 Task: Move the task Add support for voice commands to the mobile app to the section To-Do in the project TransformWorks and sort the tasks in the project by Assignee in Ascending order.
Action: Mouse moved to (432, 238)
Screenshot: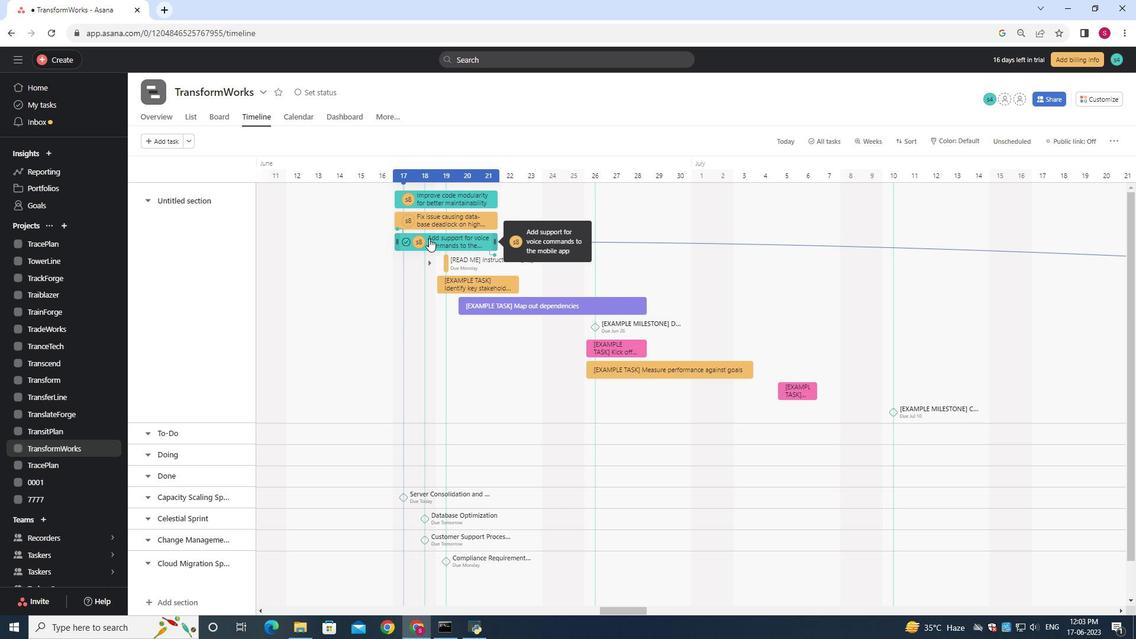 
Action: Mouse pressed left at (432, 238)
Screenshot: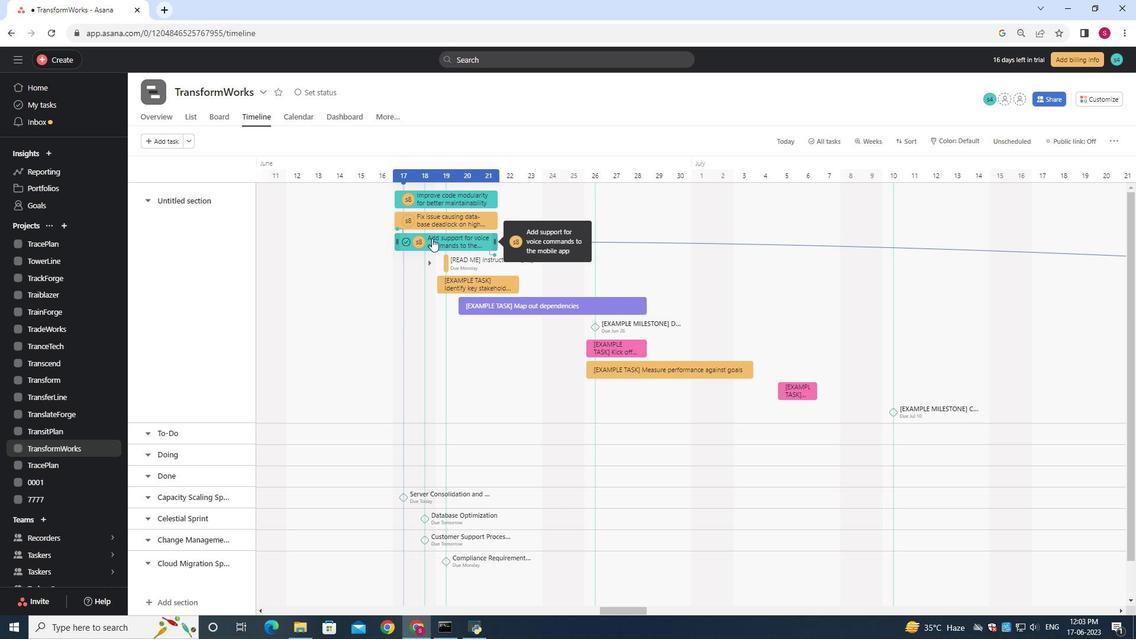 
Action: Mouse moved to (188, 115)
Screenshot: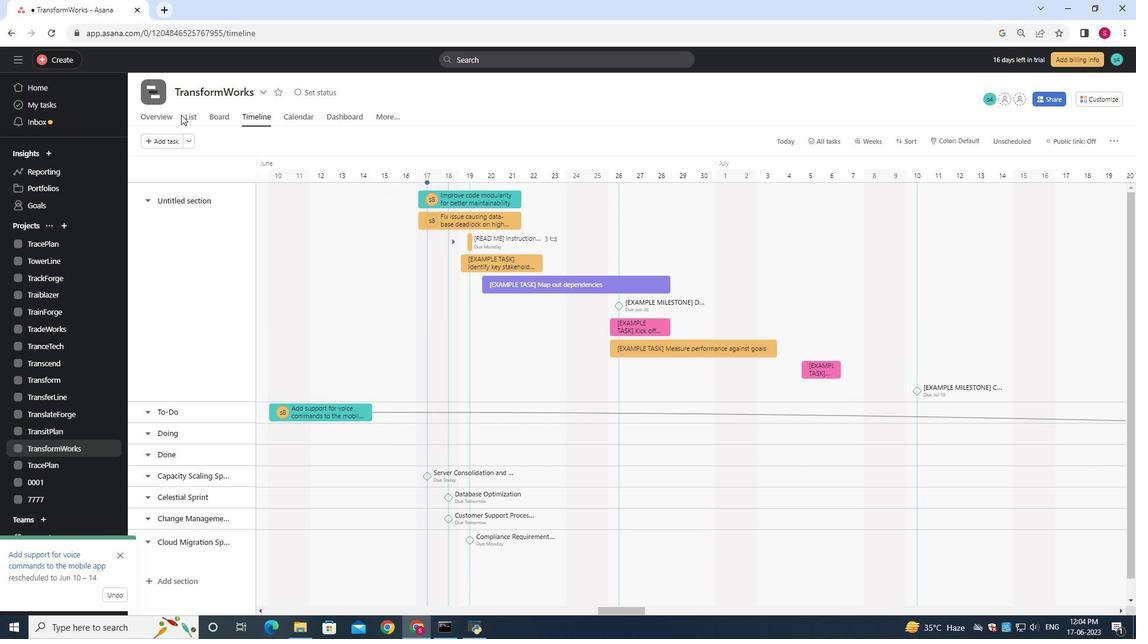 
Action: Mouse pressed left at (188, 115)
Screenshot: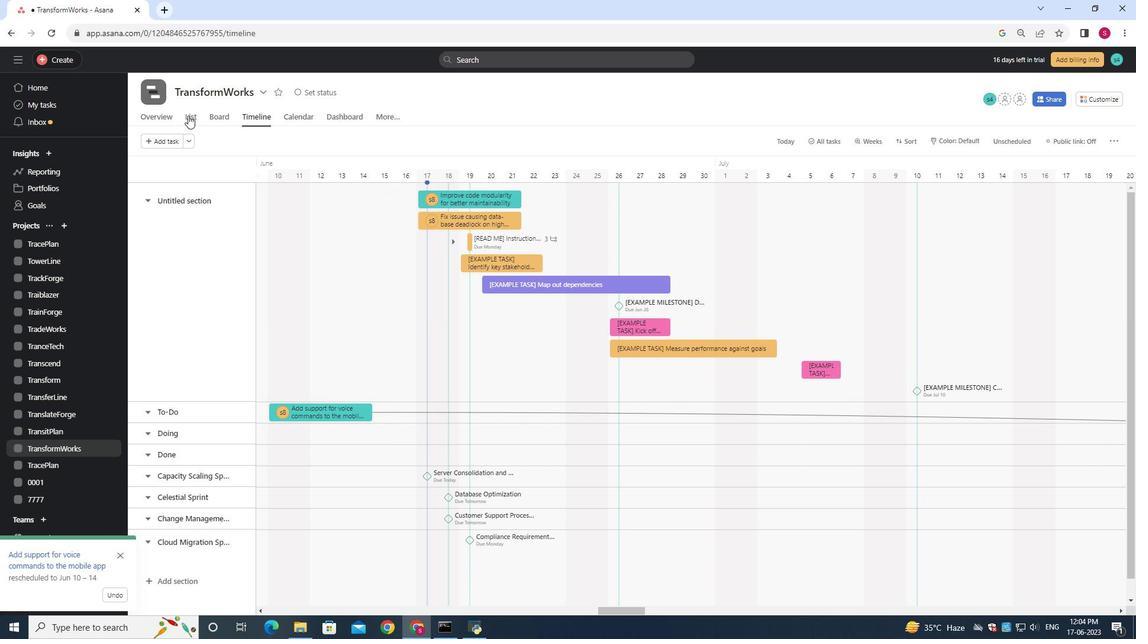 
Action: Mouse moved to (253, 137)
Screenshot: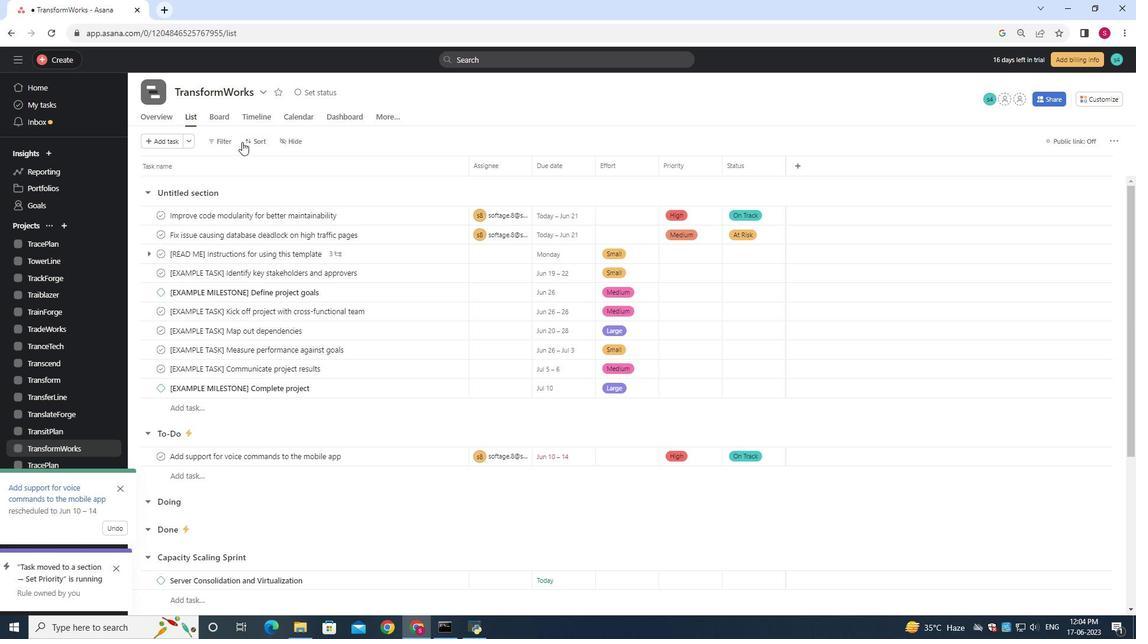 
Action: Mouse pressed left at (253, 137)
Screenshot: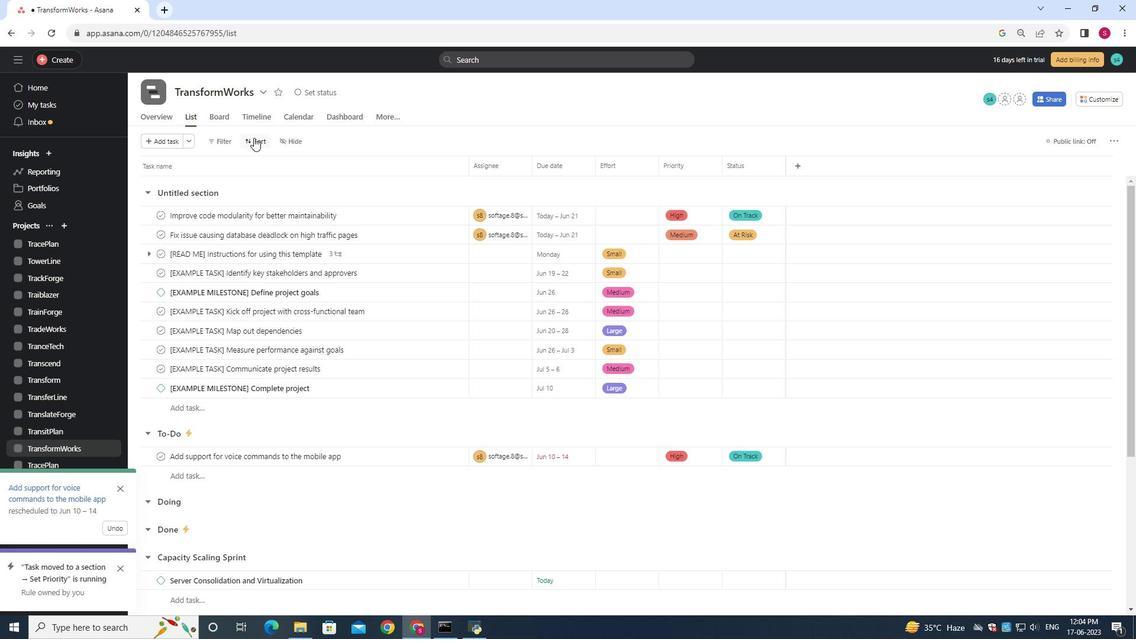 
Action: Mouse moved to (287, 229)
Screenshot: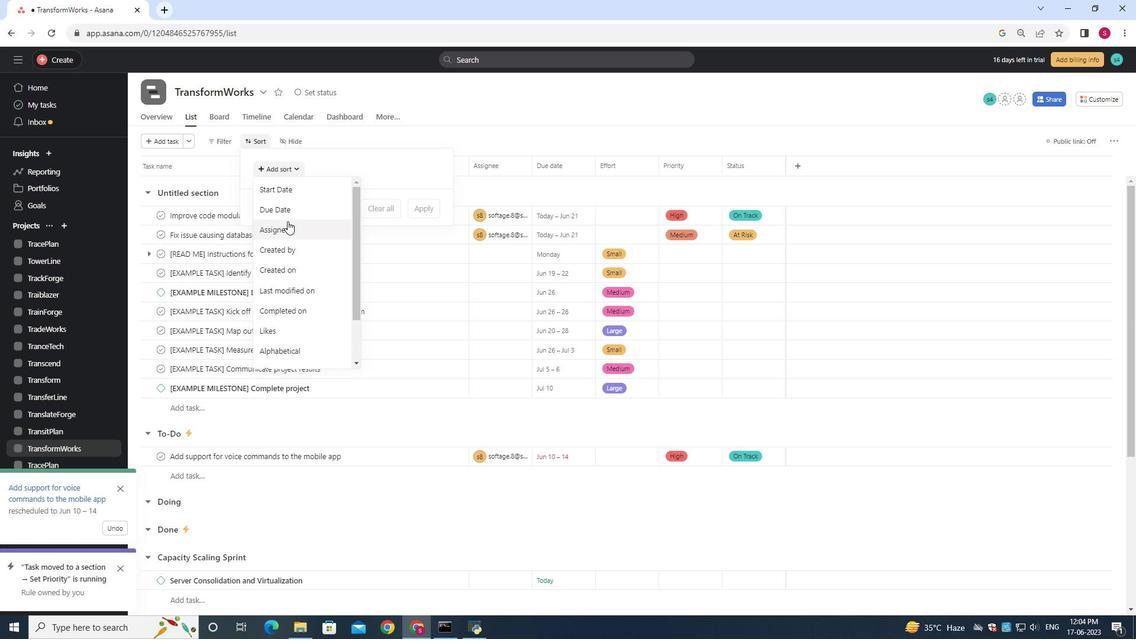 
Action: Mouse pressed left at (287, 229)
Screenshot: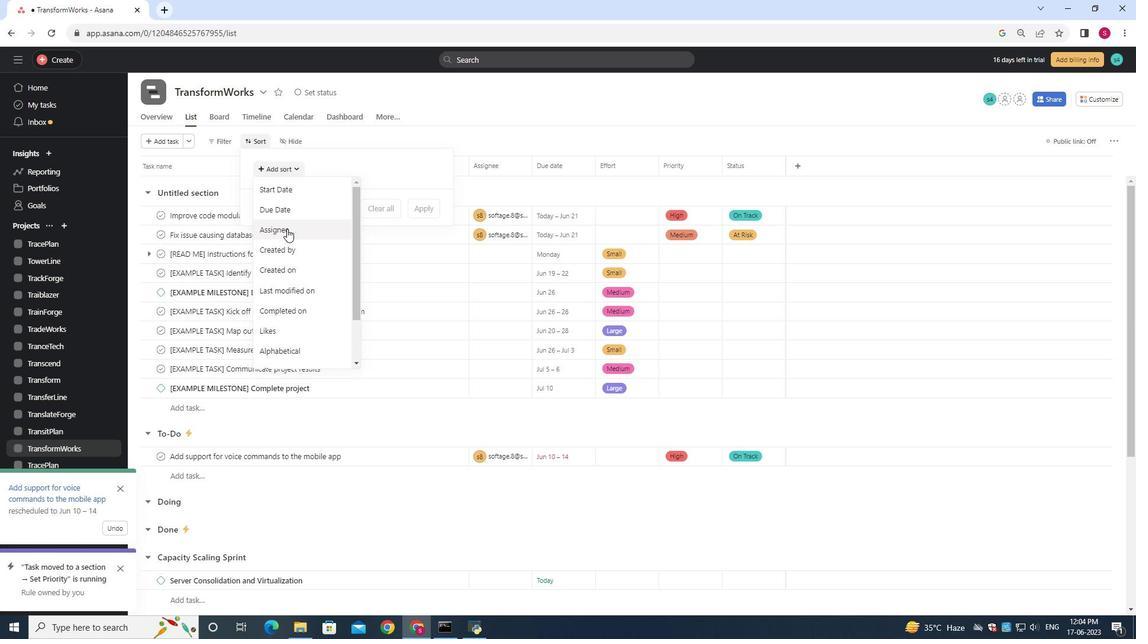 
Action: Mouse moved to (308, 190)
Screenshot: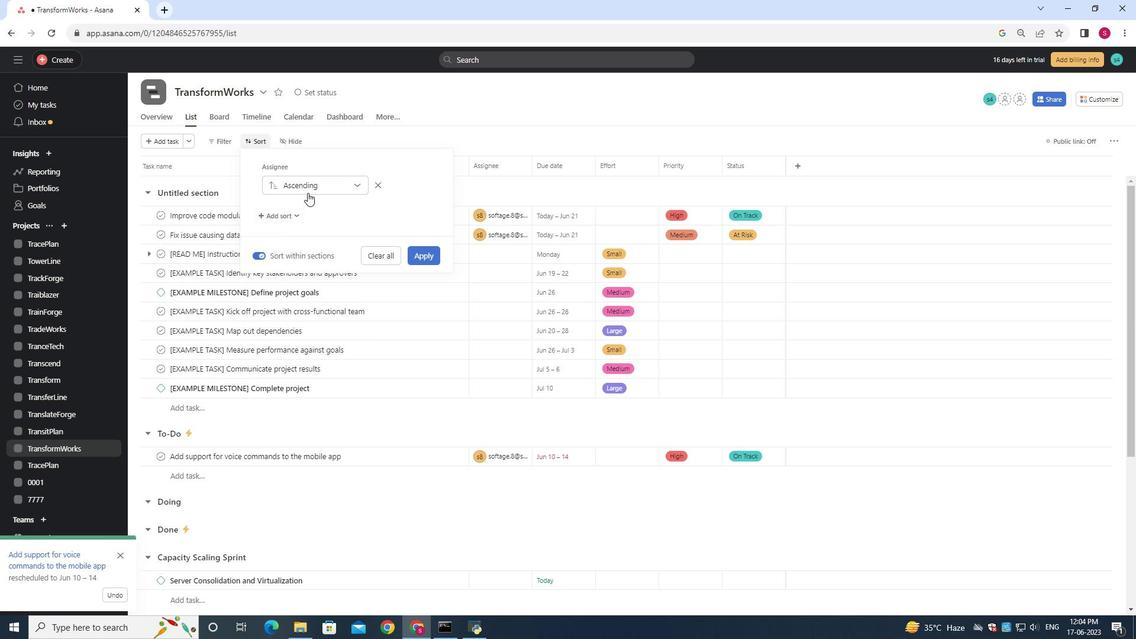 
Action: Mouse pressed left at (308, 190)
Screenshot: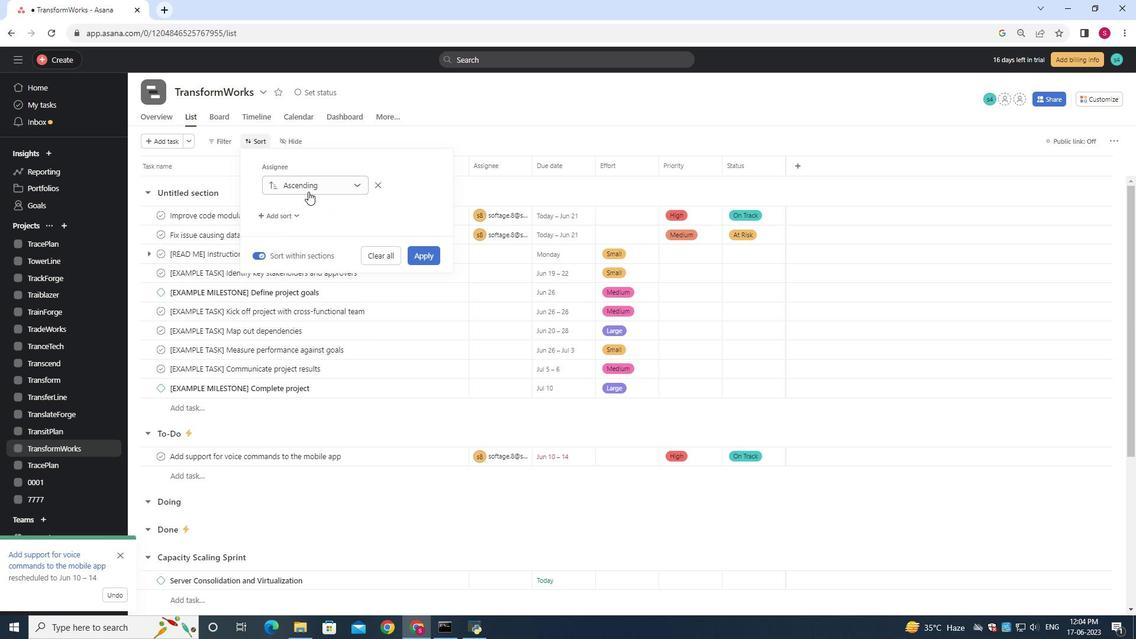 
Action: Mouse moved to (313, 182)
Screenshot: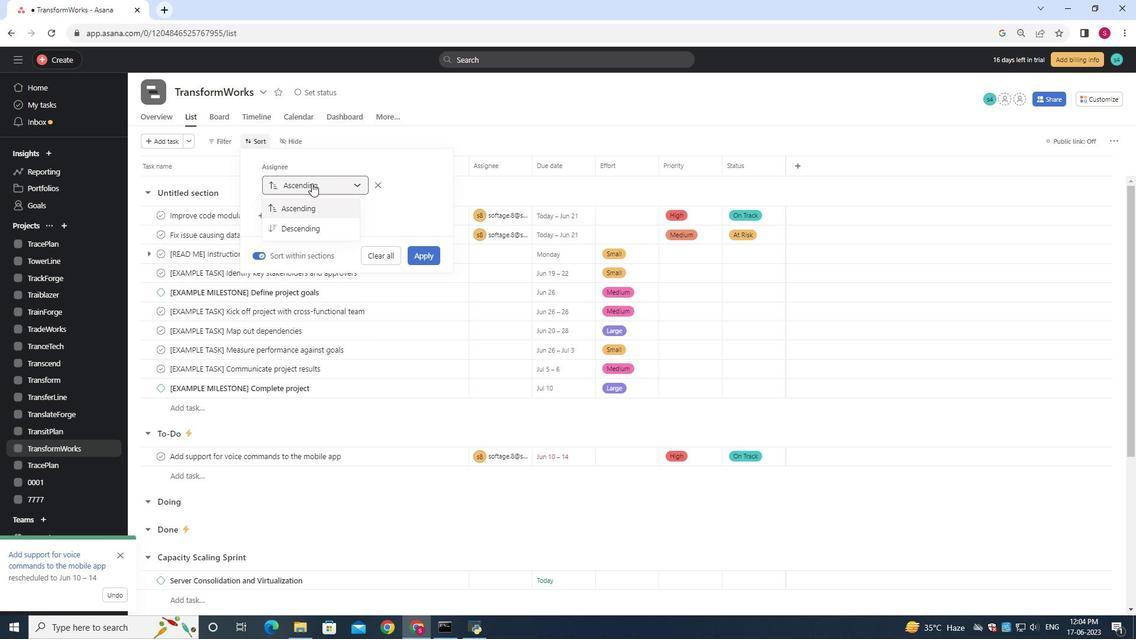 
Action: Mouse pressed left at (313, 182)
Screenshot: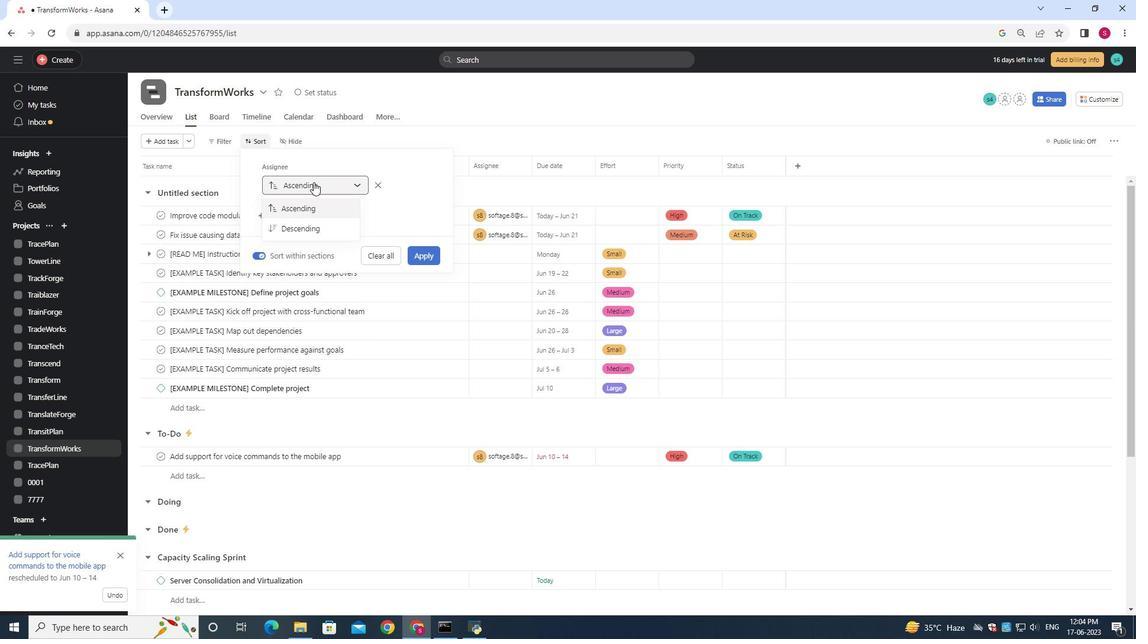 
Action: Mouse moved to (416, 254)
Screenshot: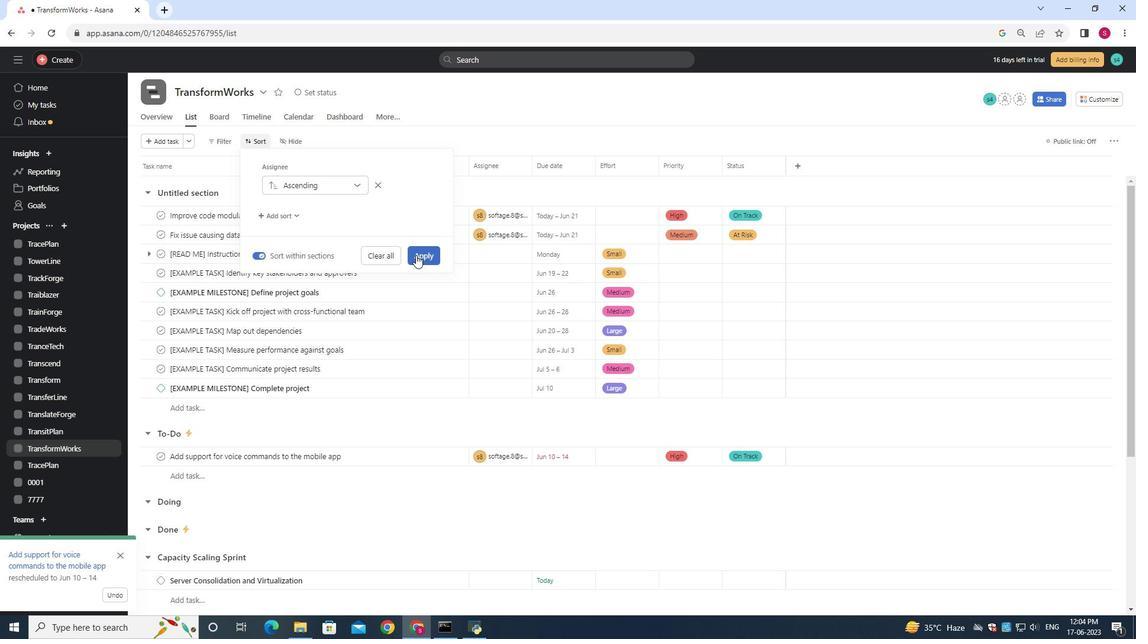 
Action: Mouse pressed left at (416, 254)
Screenshot: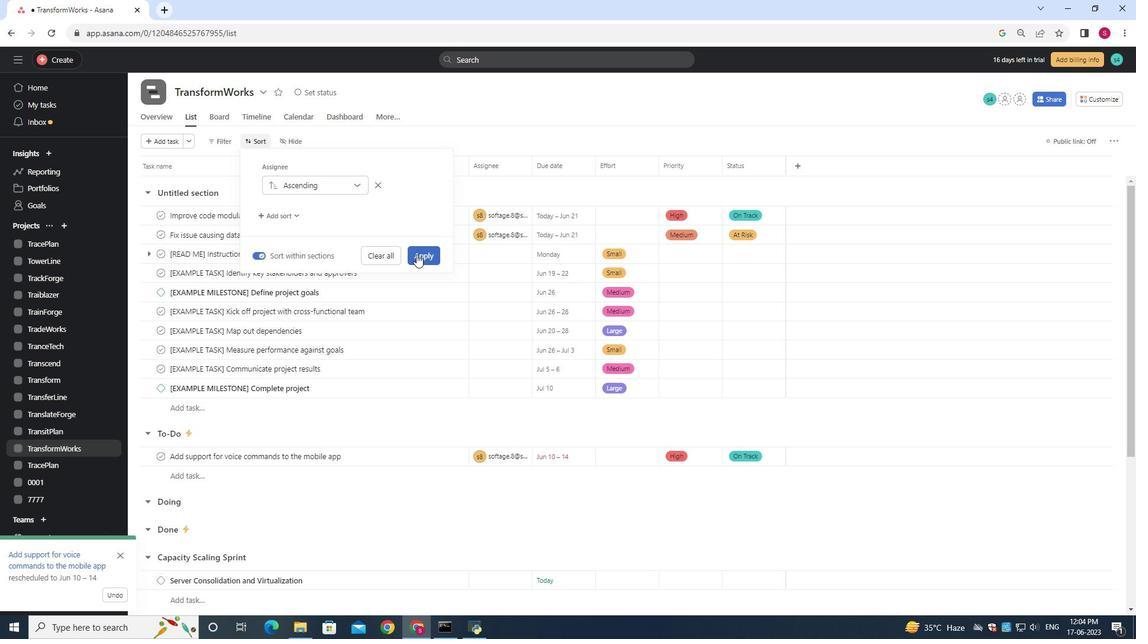 
Action: Mouse moved to (417, 253)
Screenshot: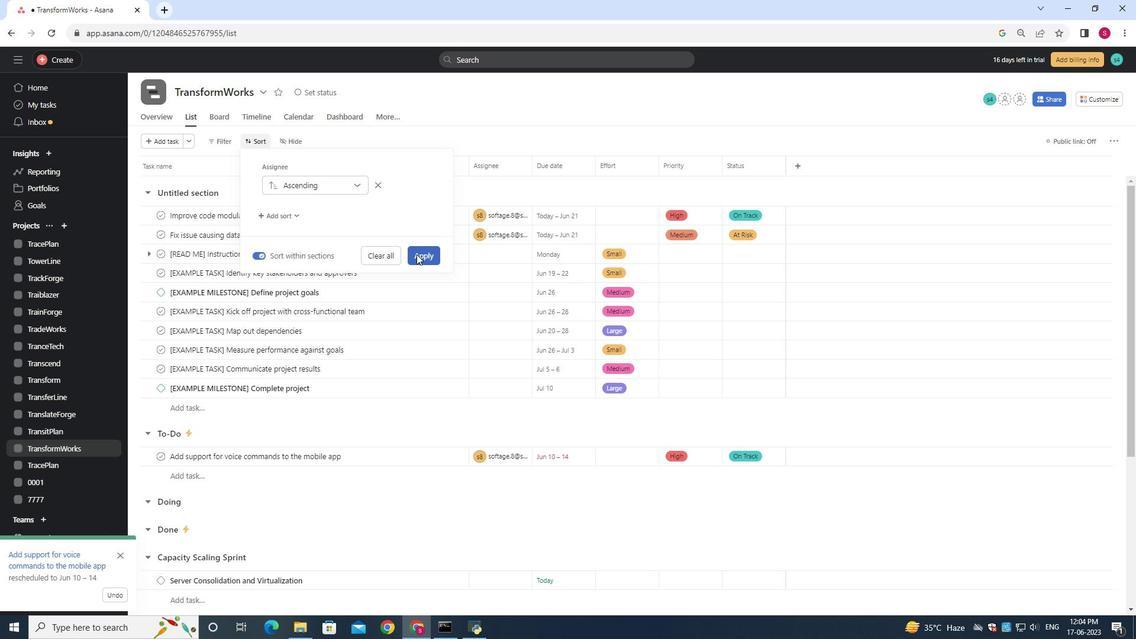 
